 Task: Create a due date automation trigger when advanced on, on the wednesday before a card is due add dates due in between 1 and 5 days at 11:00 AM.
Action: Mouse moved to (1016, 80)
Screenshot: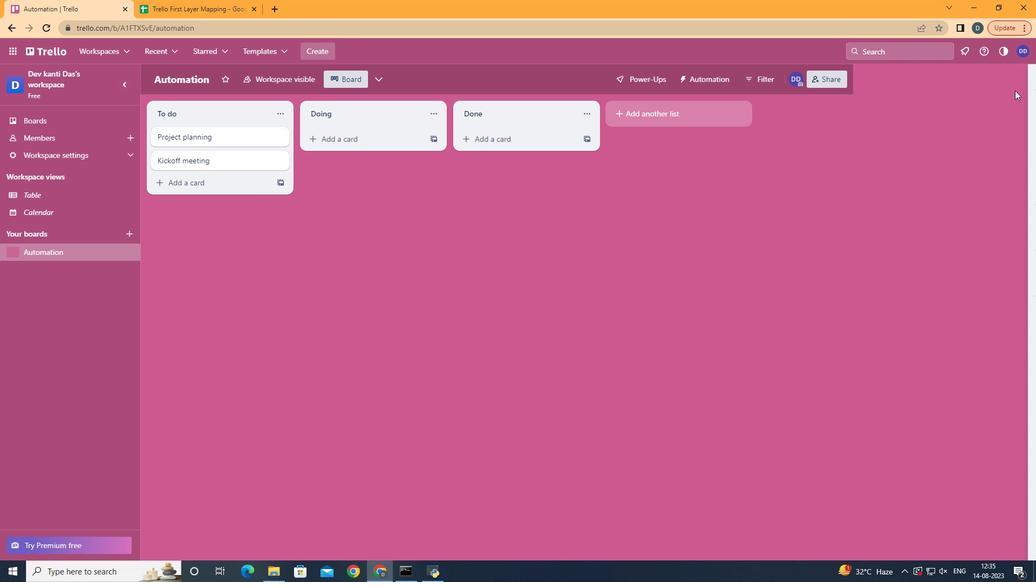 
Action: Mouse pressed left at (1016, 80)
Screenshot: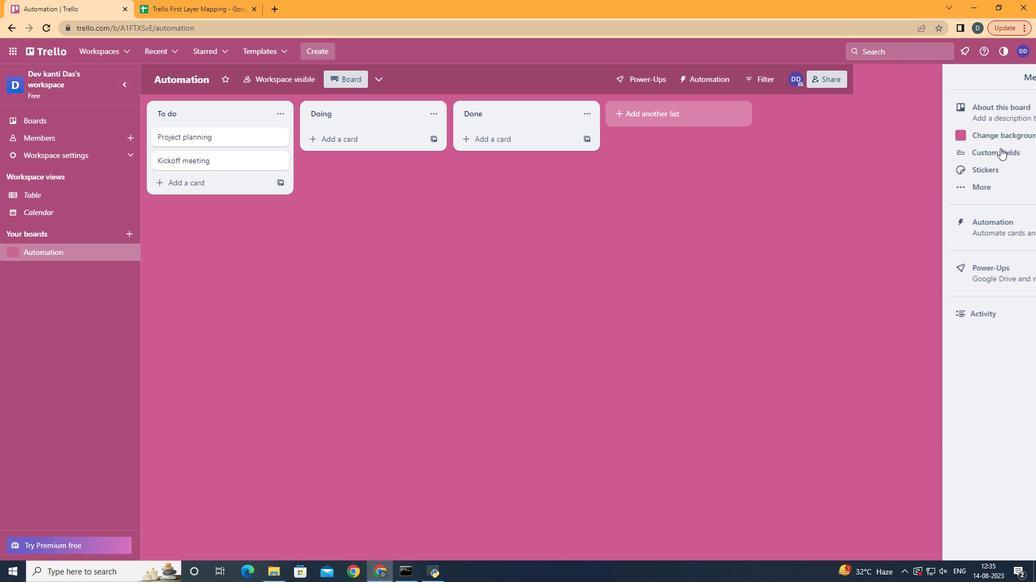 
Action: Mouse moved to (980, 228)
Screenshot: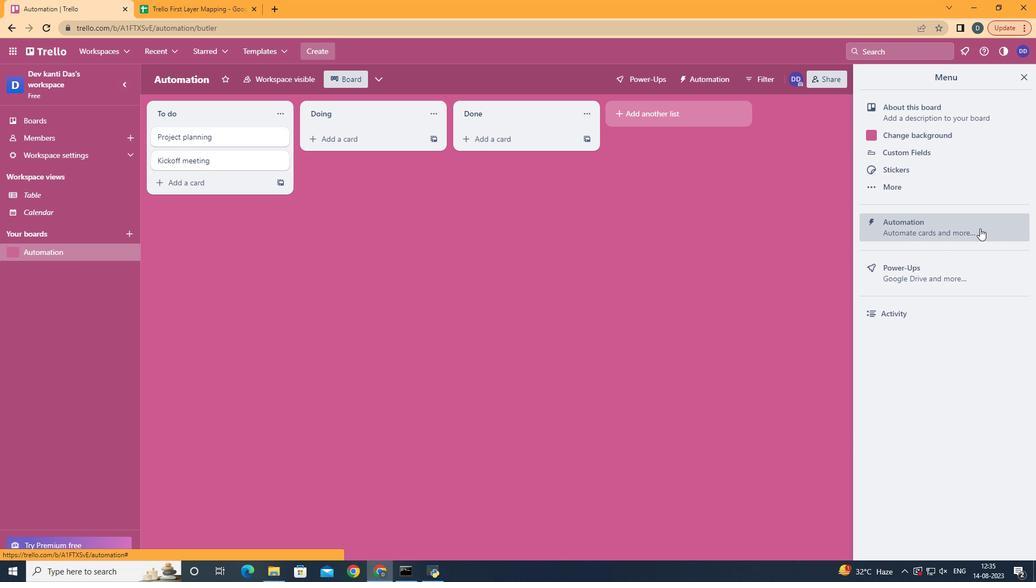 
Action: Mouse pressed left at (980, 228)
Screenshot: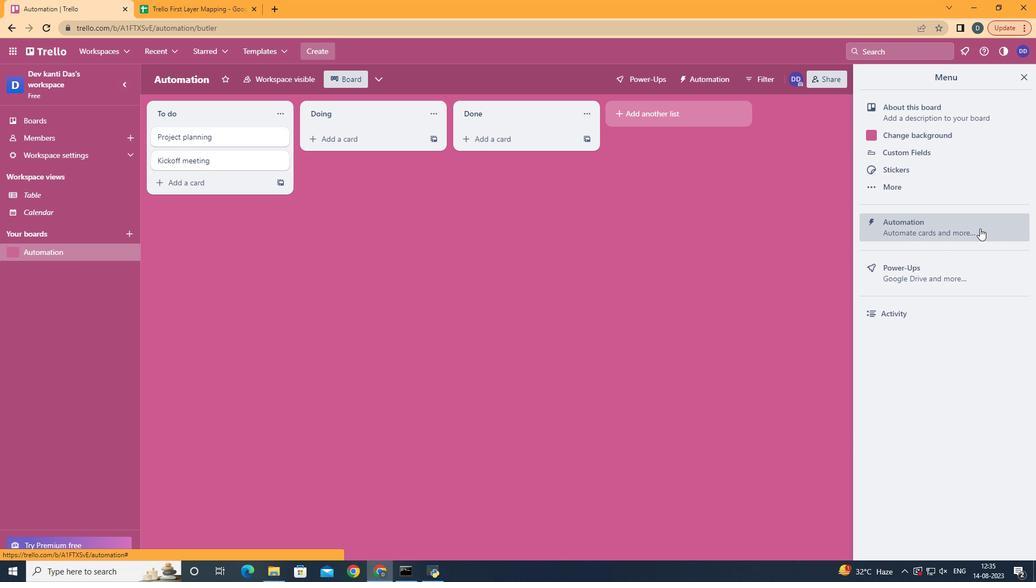 
Action: Mouse moved to (186, 200)
Screenshot: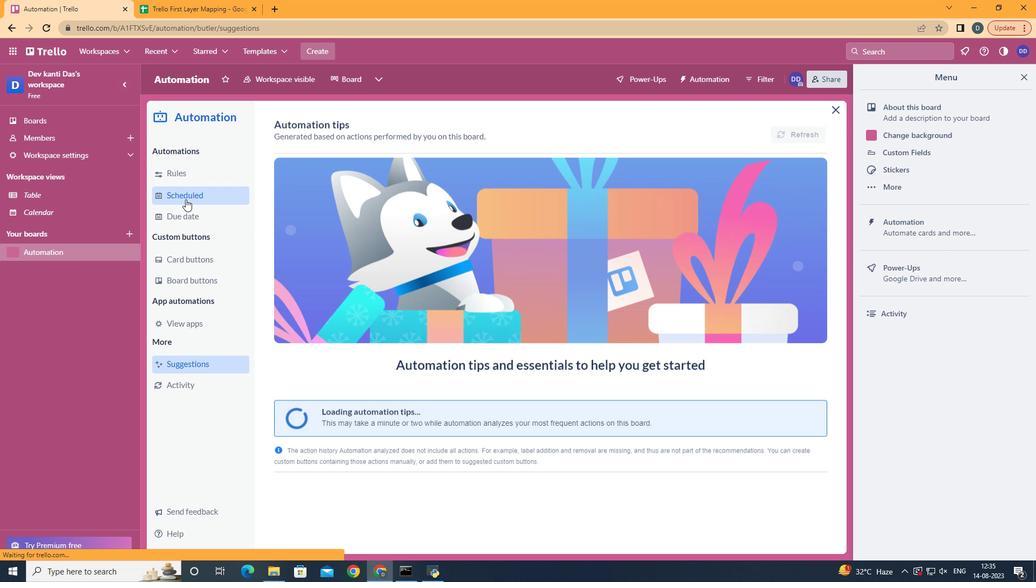 
Action: Mouse pressed left at (186, 200)
Screenshot: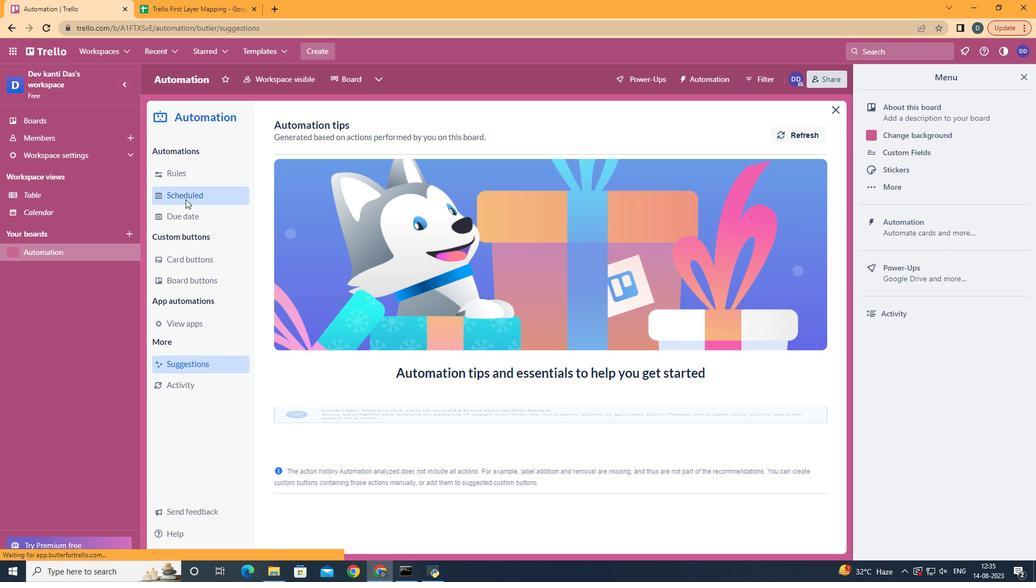
Action: Mouse moved to (186, 219)
Screenshot: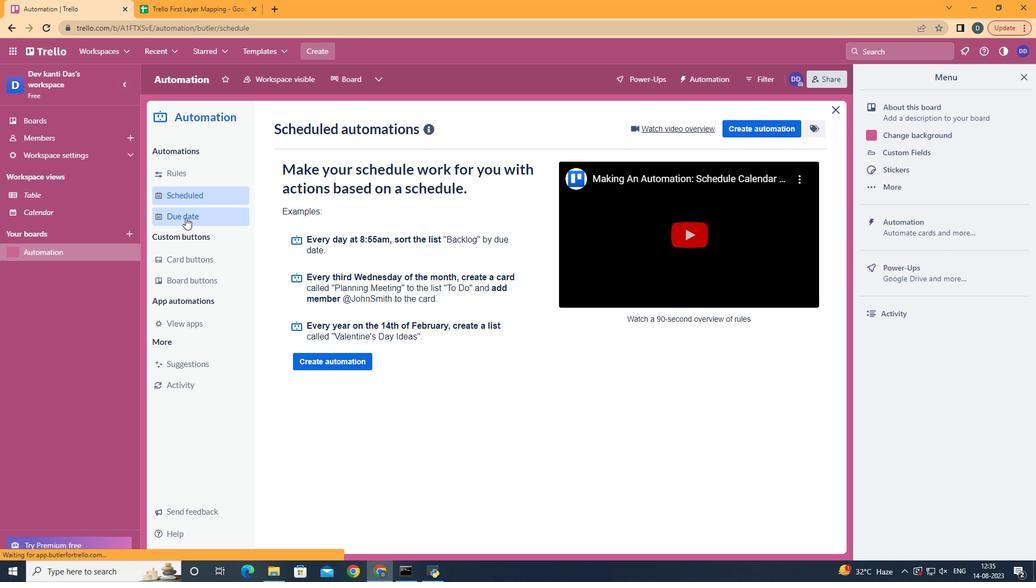 
Action: Mouse pressed left at (186, 219)
Screenshot: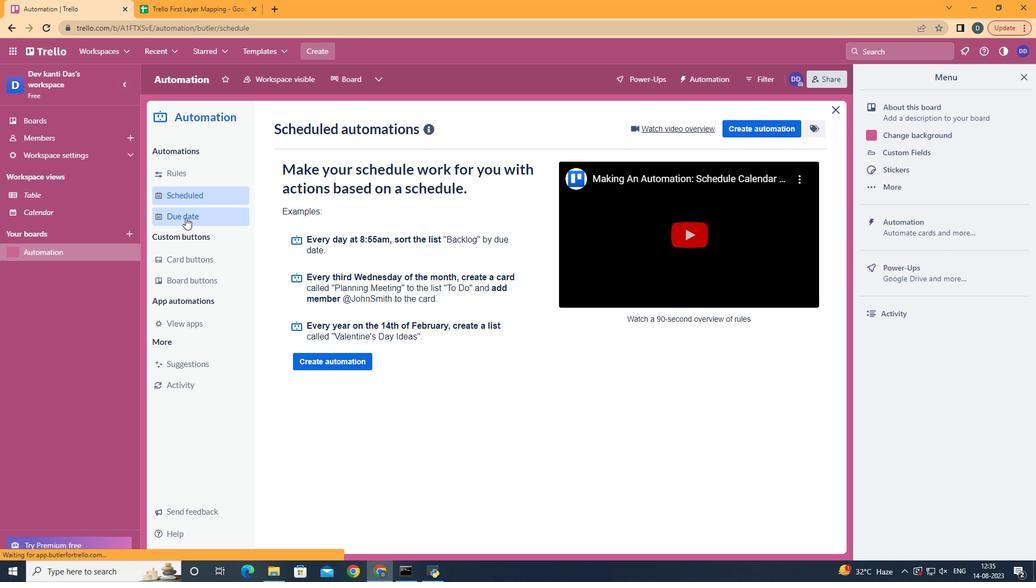 
Action: Mouse moved to (745, 126)
Screenshot: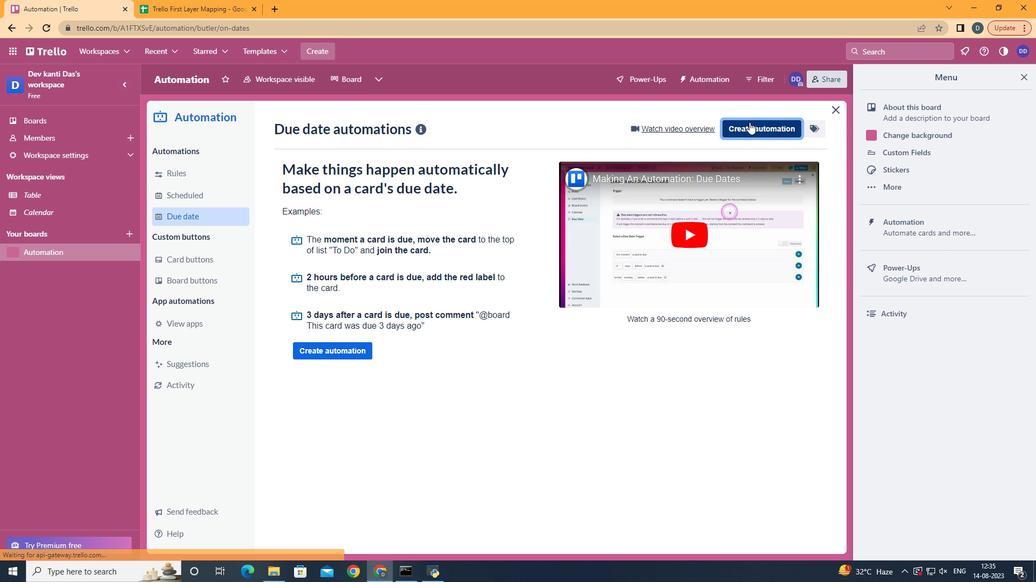 
Action: Mouse pressed left at (745, 126)
Screenshot: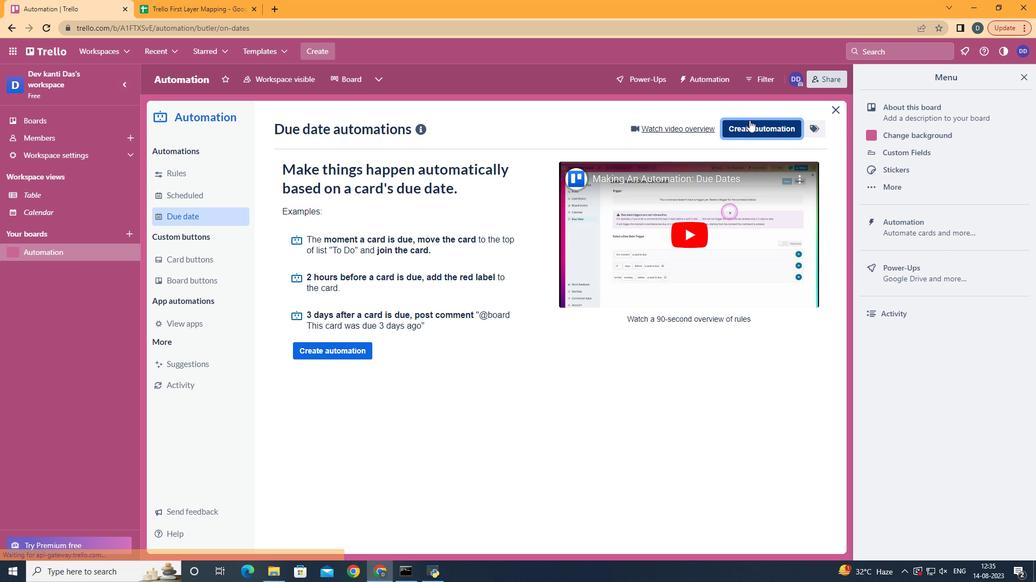 
Action: Mouse moved to (567, 229)
Screenshot: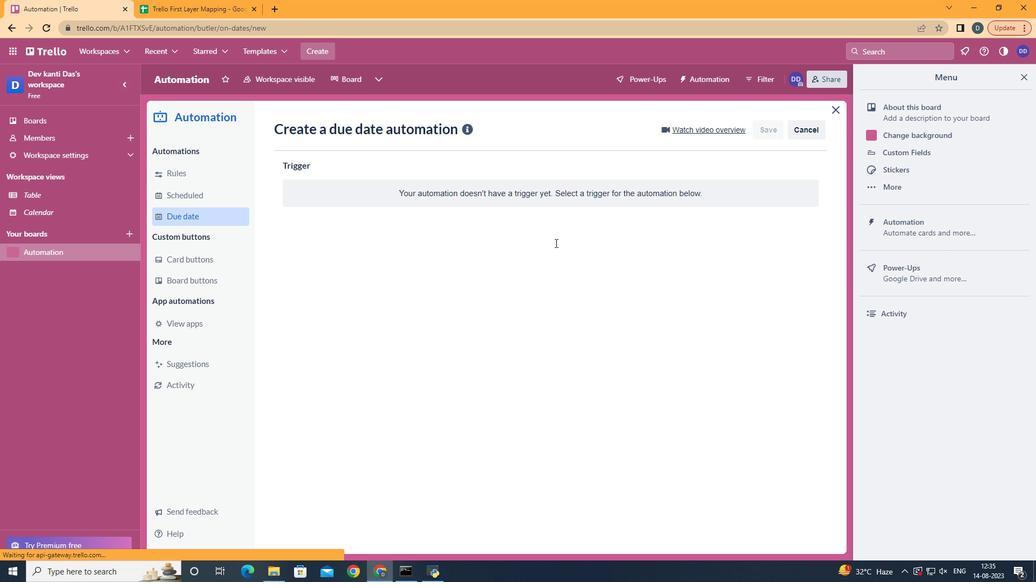 
Action: Mouse pressed left at (567, 229)
Screenshot: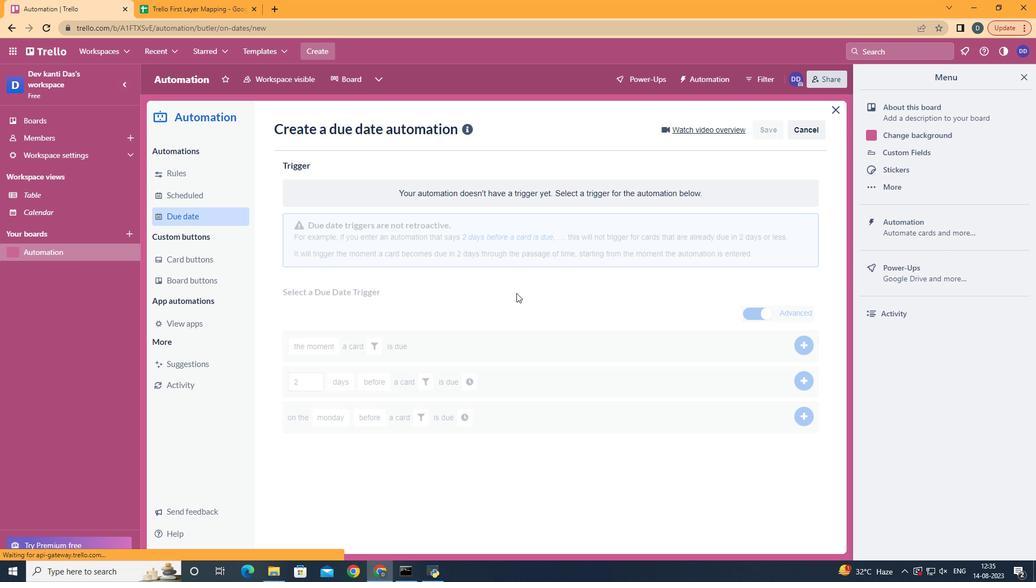 
Action: Mouse moved to (356, 330)
Screenshot: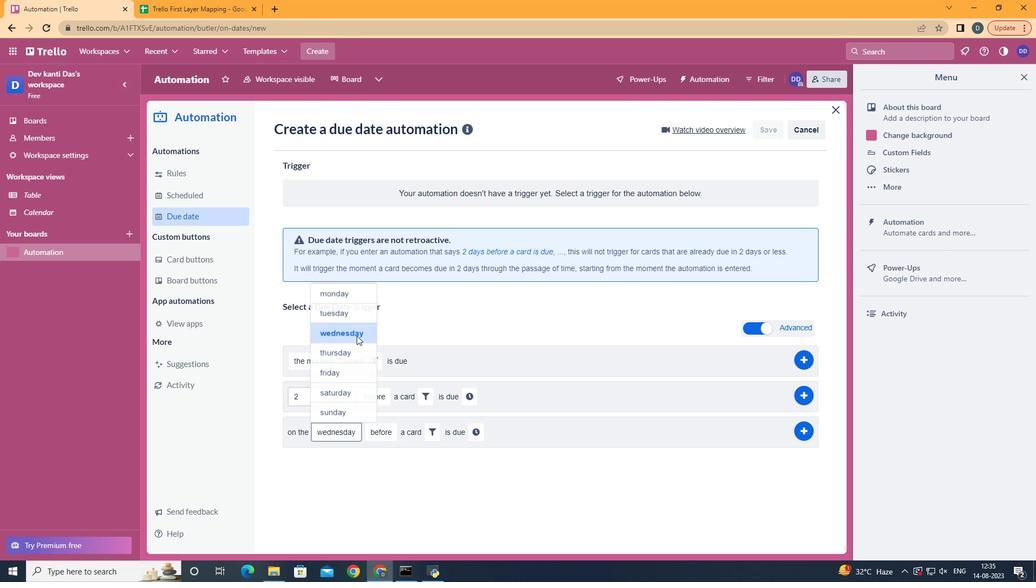 
Action: Mouse pressed left at (356, 330)
Screenshot: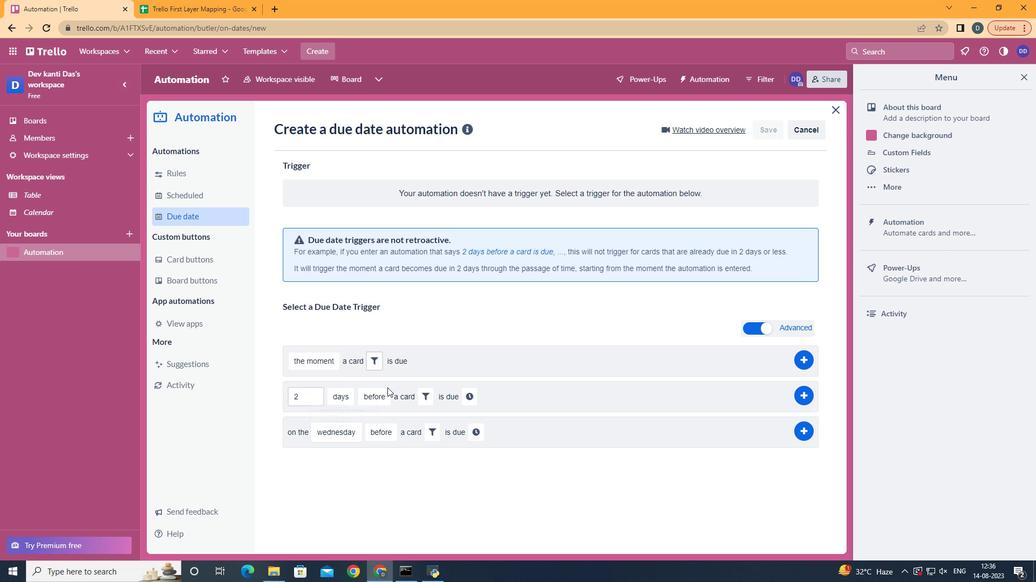 
Action: Mouse moved to (441, 428)
Screenshot: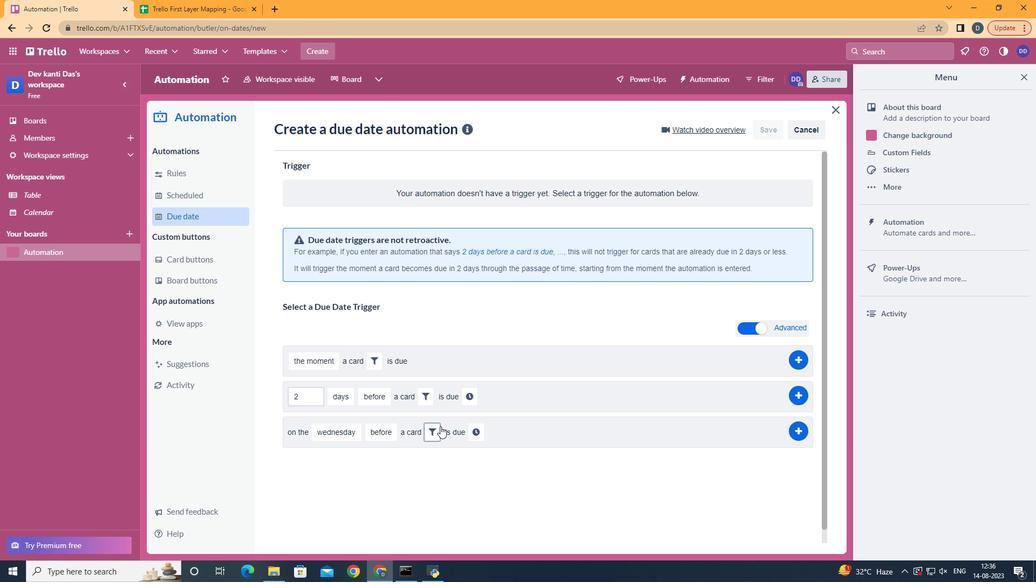 
Action: Mouse pressed left at (441, 428)
Screenshot: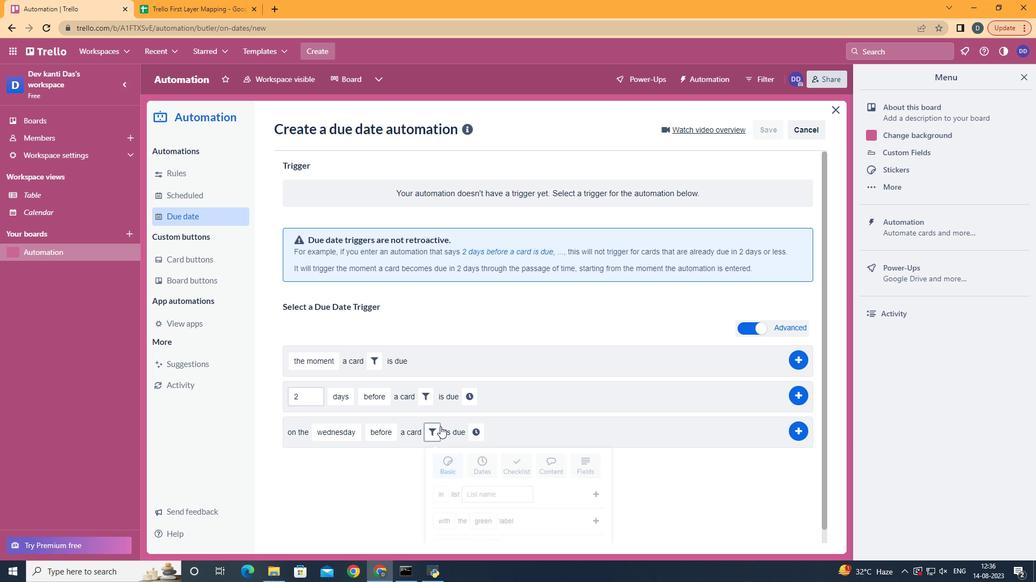 
Action: Mouse moved to (488, 471)
Screenshot: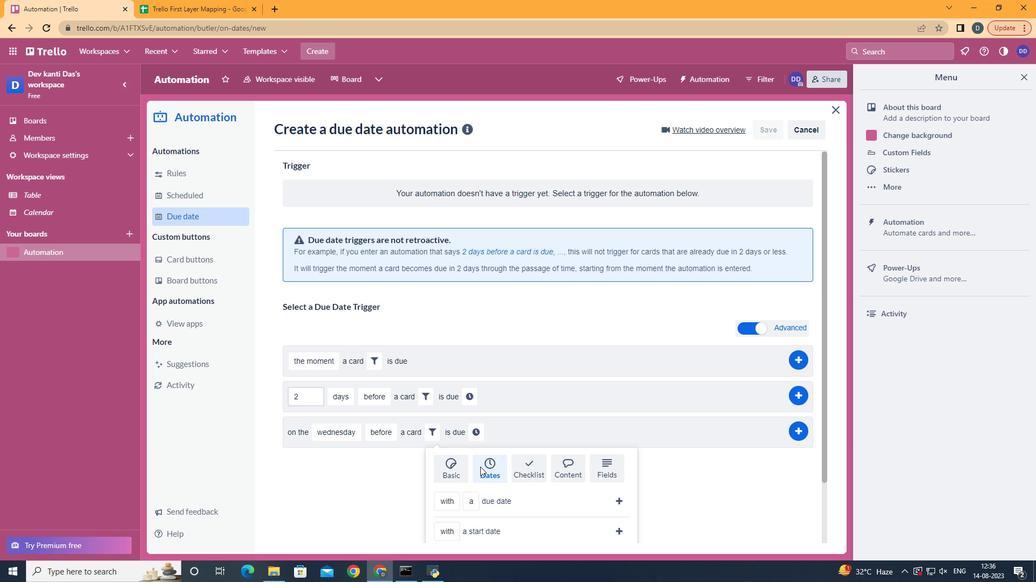 
Action: Mouse pressed left at (488, 471)
Screenshot: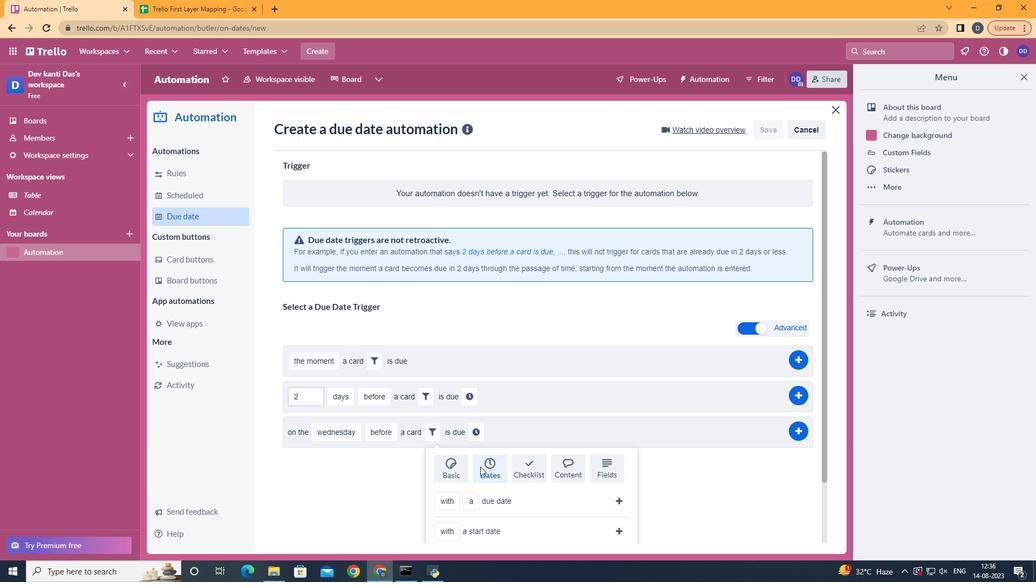 
Action: Mouse moved to (481, 468)
Screenshot: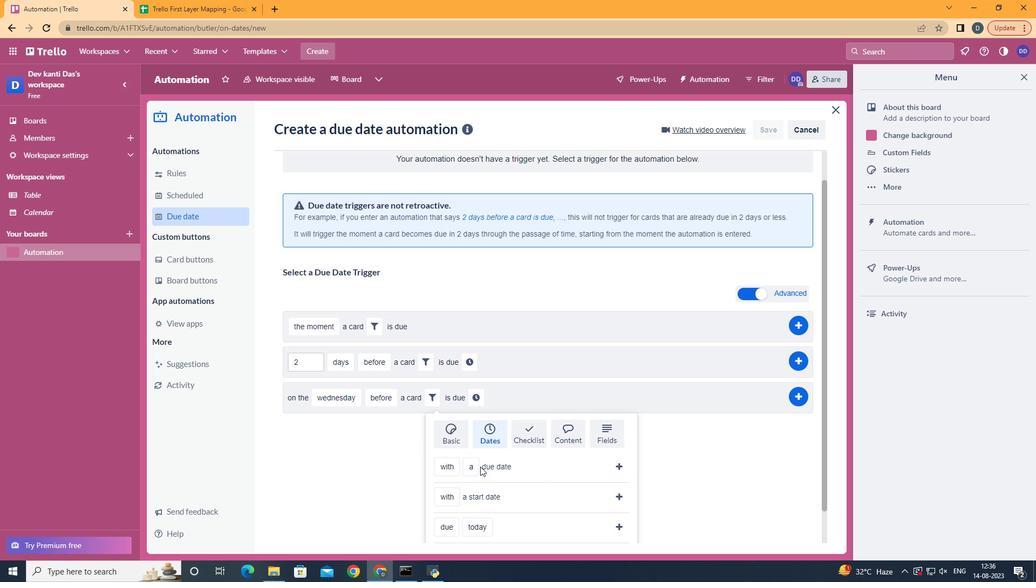 
Action: Mouse scrolled (481, 467) with delta (0, 0)
Screenshot: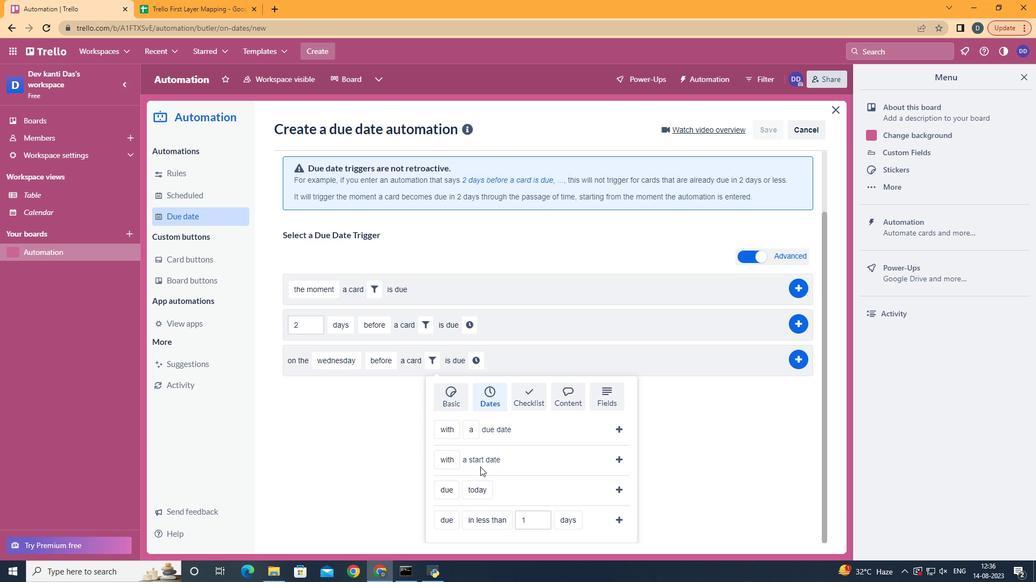 
Action: Mouse scrolled (481, 467) with delta (0, 0)
Screenshot: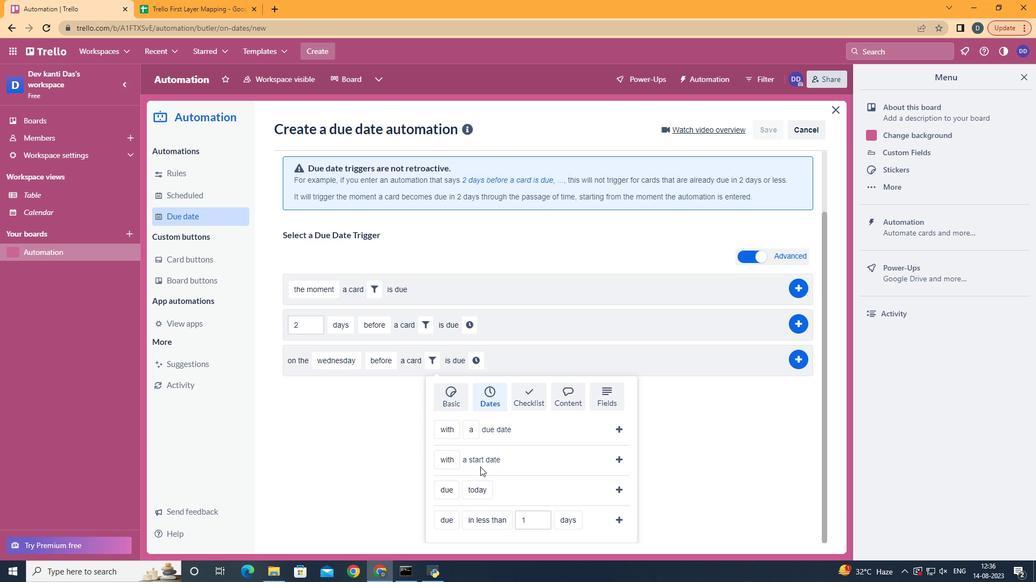 
Action: Mouse scrolled (481, 467) with delta (0, 0)
Screenshot: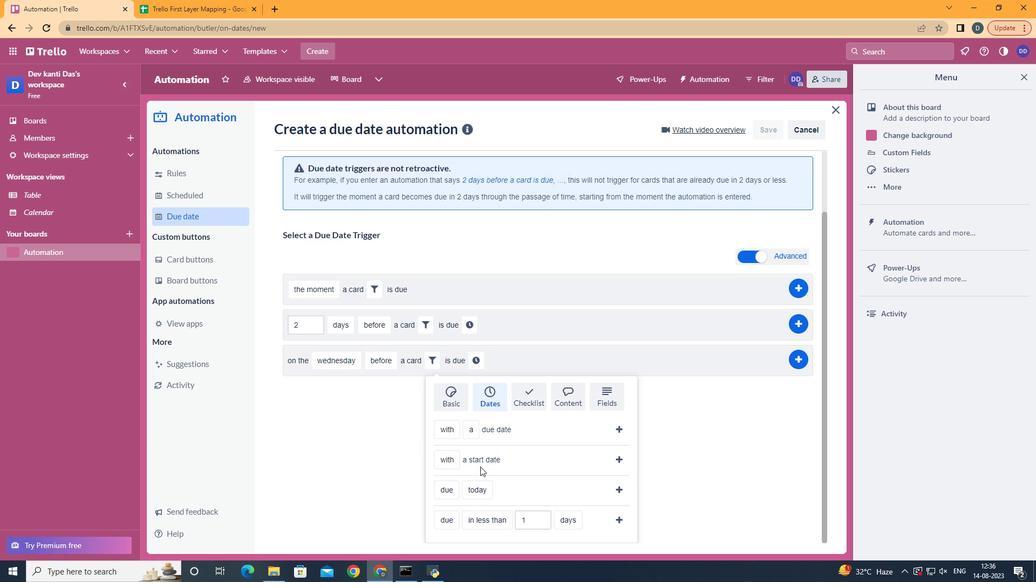 
Action: Mouse moved to (498, 496)
Screenshot: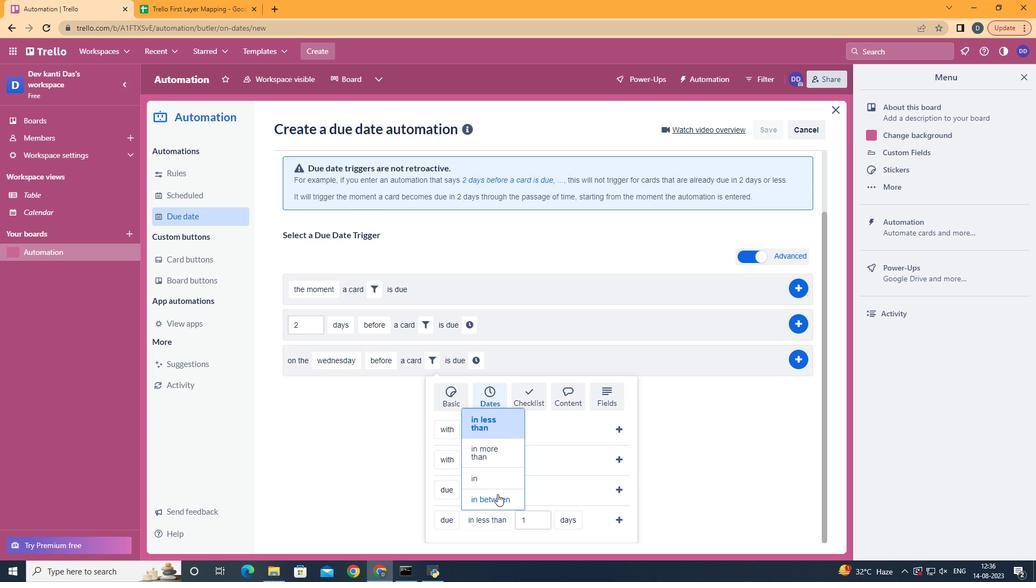 
Action: Mouse pressed left at (498, 496)
Screenshot: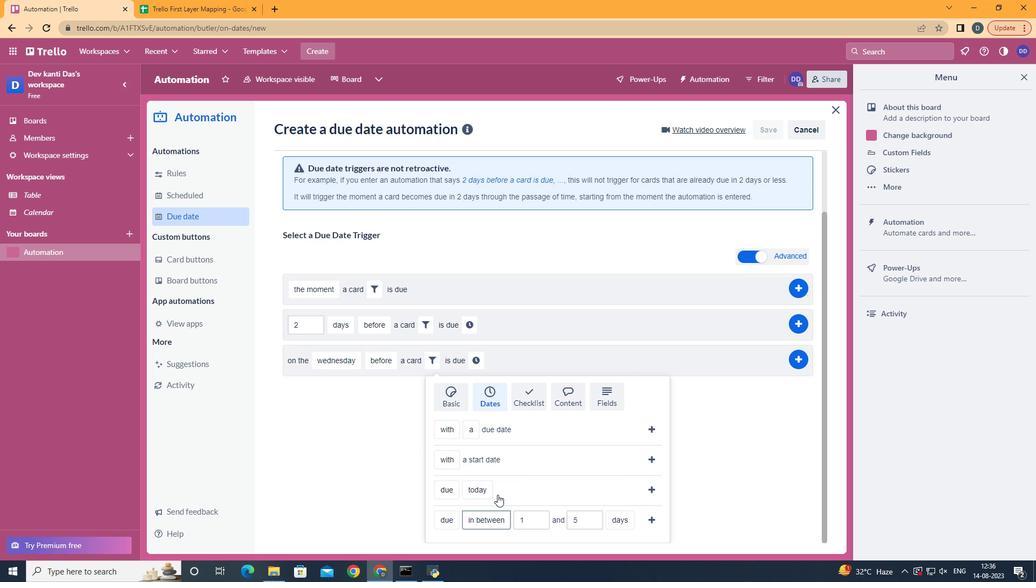 
Action: Mouse moved to (655, 521)
Screenshot: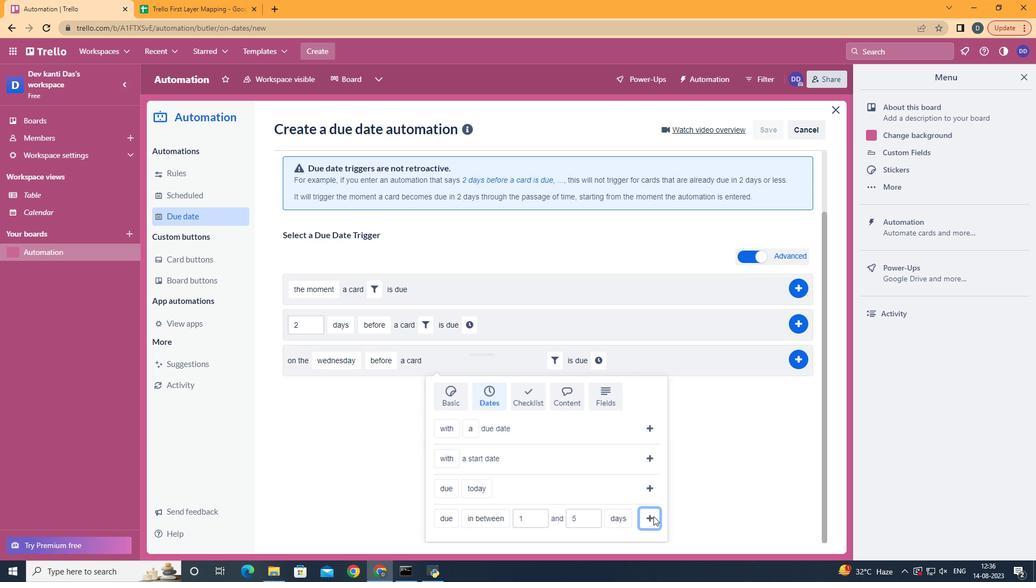 
Action: Mouse pressed left at (655, 521)
Screenshot: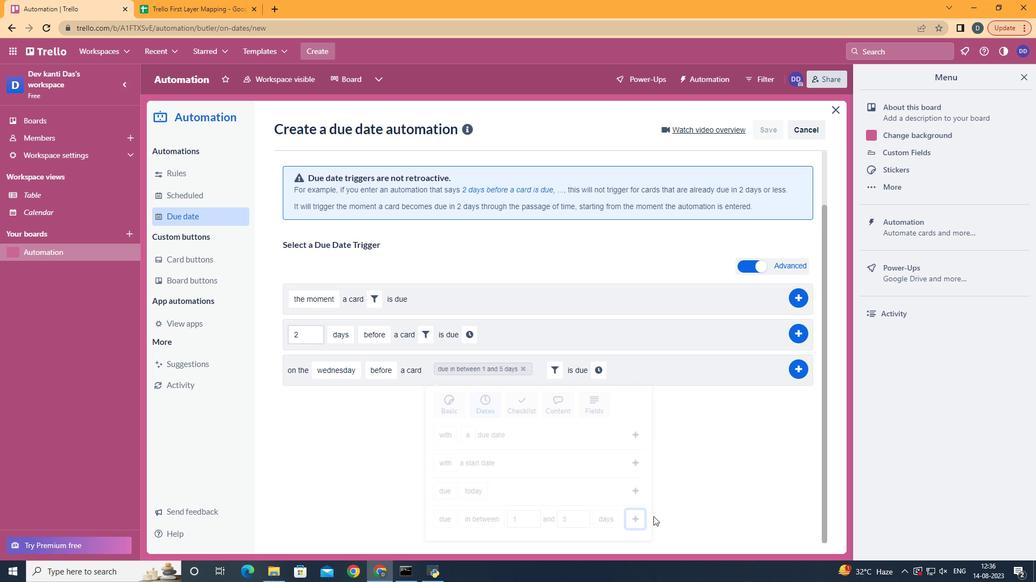 
Action: Mouse moved to (605, 430)
Screenshot: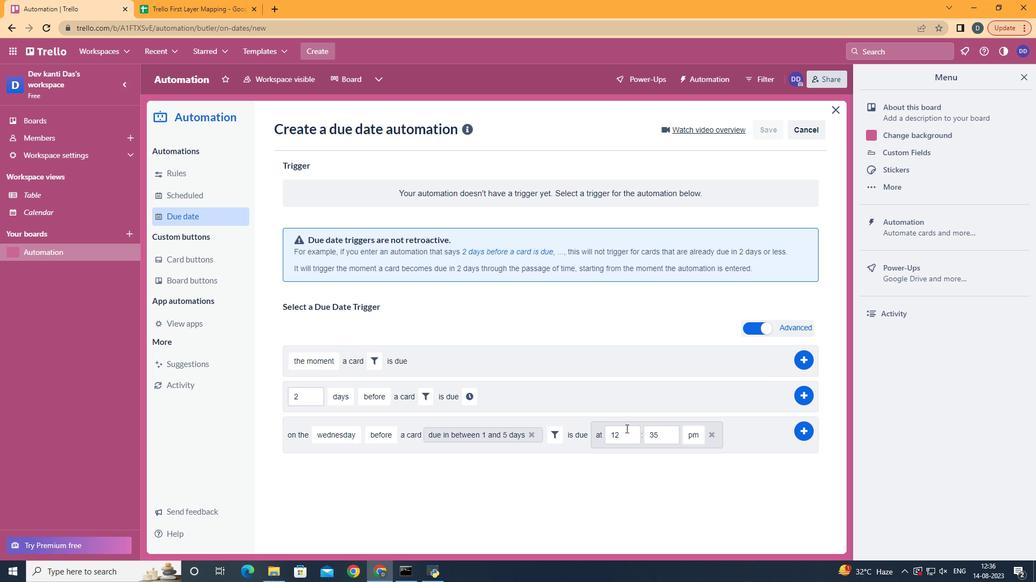 
Action: Mouse pressed left at (605, 430)
Screenshot: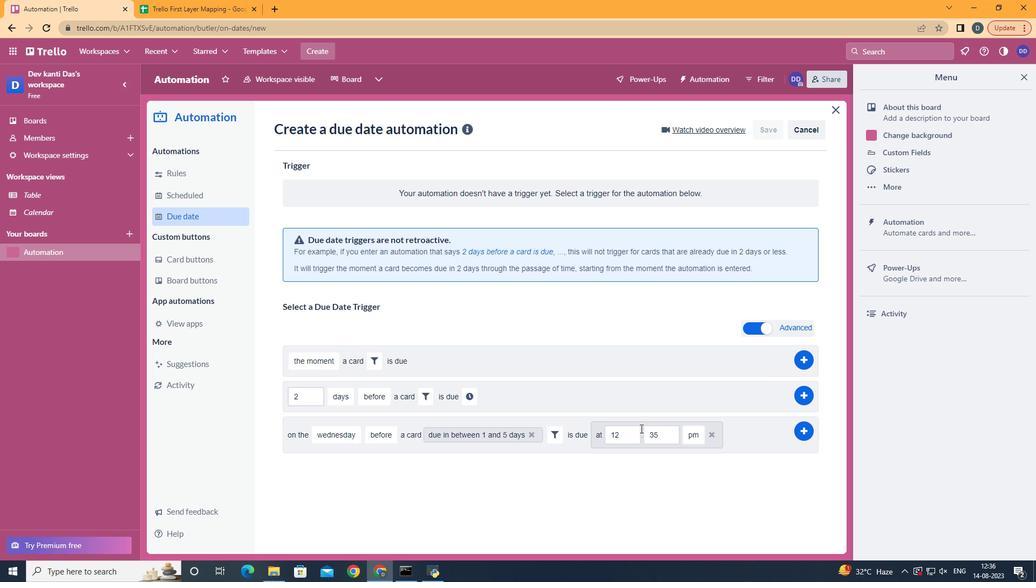 
Action: Mouse moved to (628, 440)
Screenshot: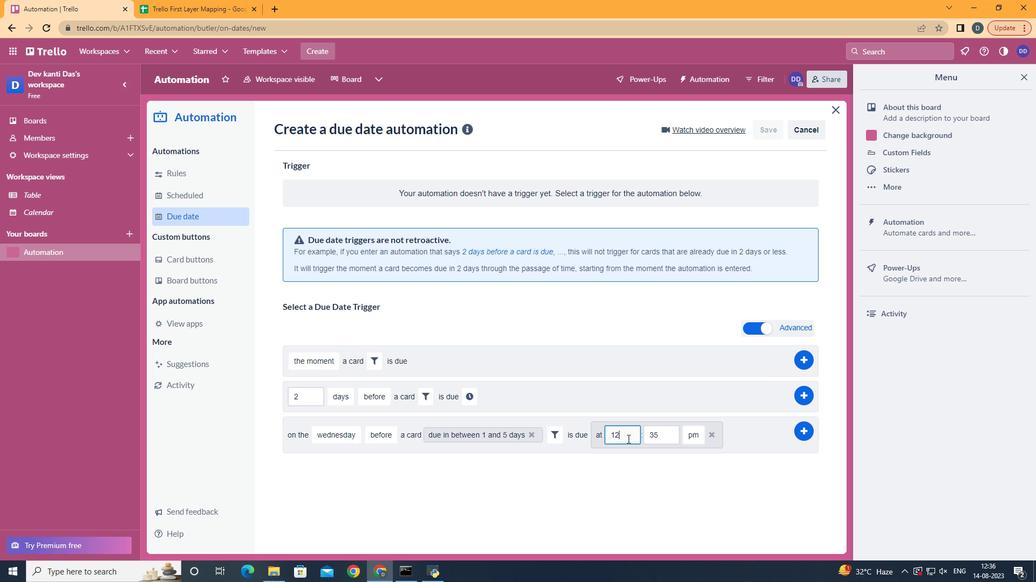 
Action: Mouse pressed left at (628, 440)
Screenshot: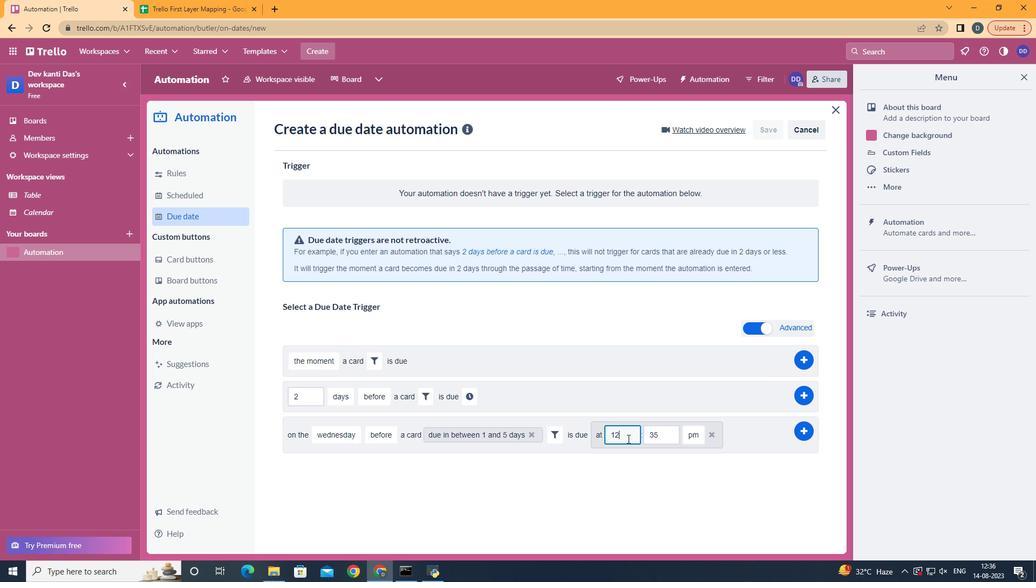 
Action: Key pressed <Key.backspace>1
Screenshot: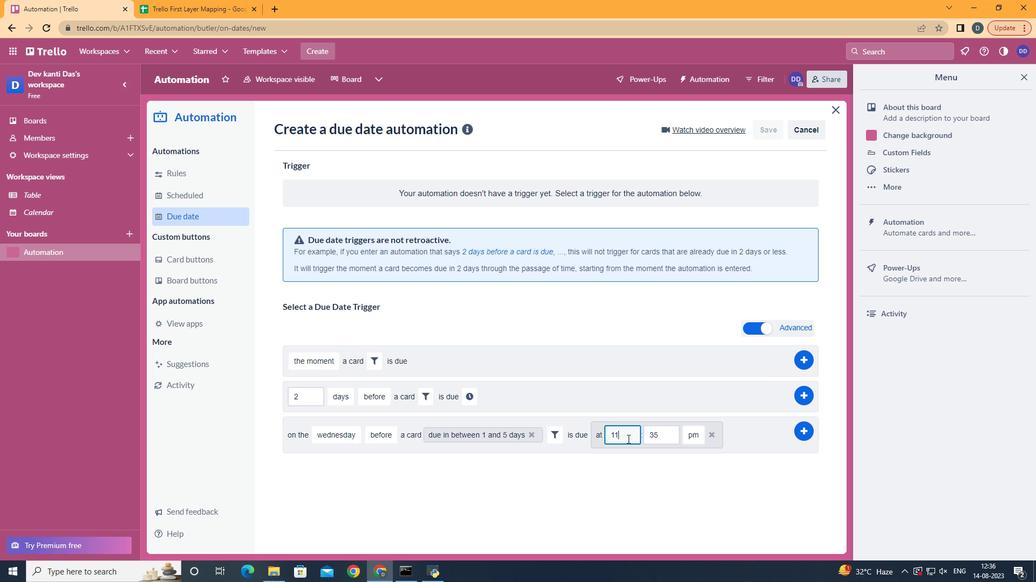 
Action: Mouse moved to (662, 443)
Screenshot: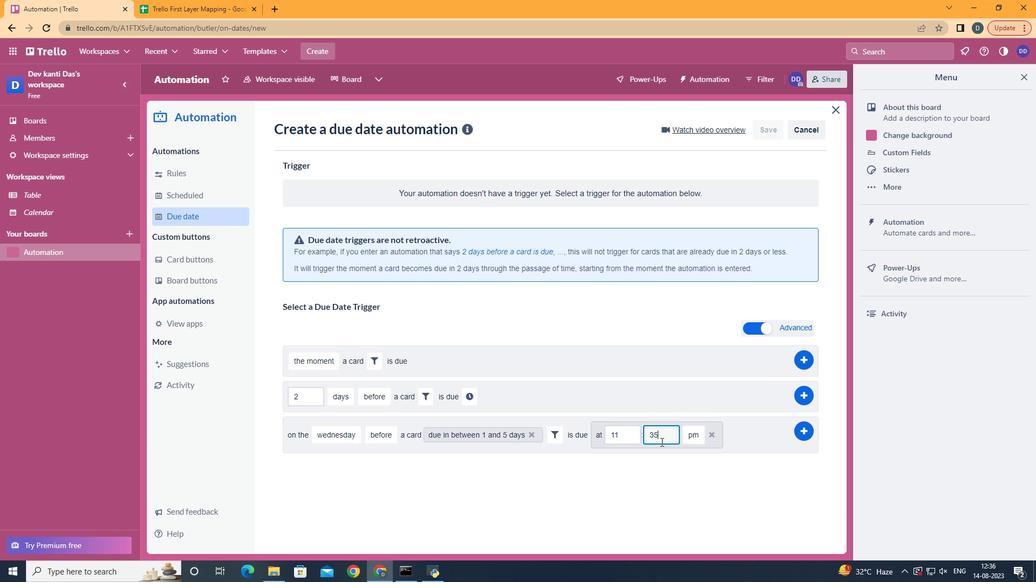 
Action: Mouse pressed left at (662, 443)
Screenshot: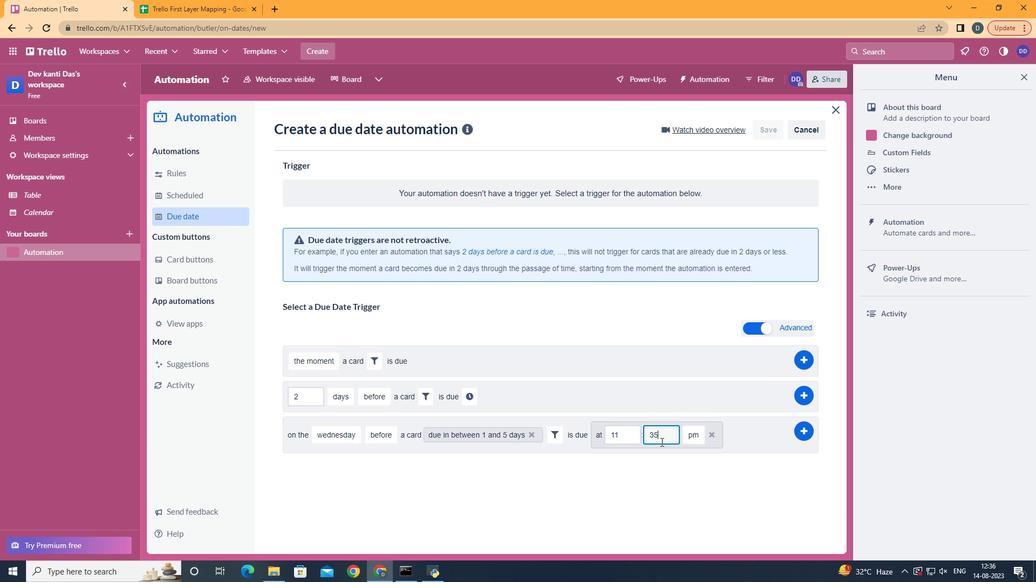 
Action: Key pressed <Key.backspace><Key.backspace>00
Screenshot: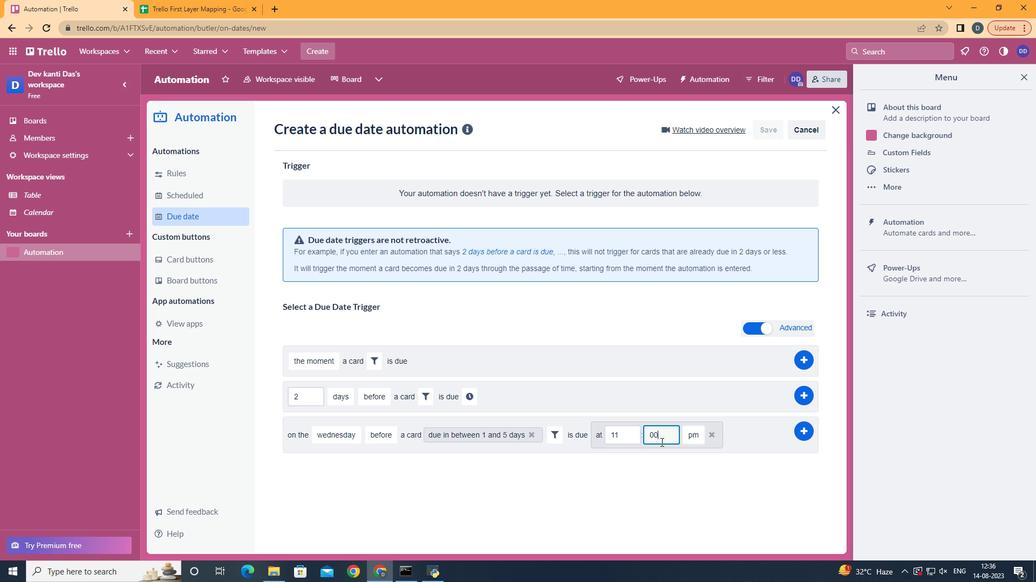 
Action: Mouse moved to (690, 451)
Screenshot: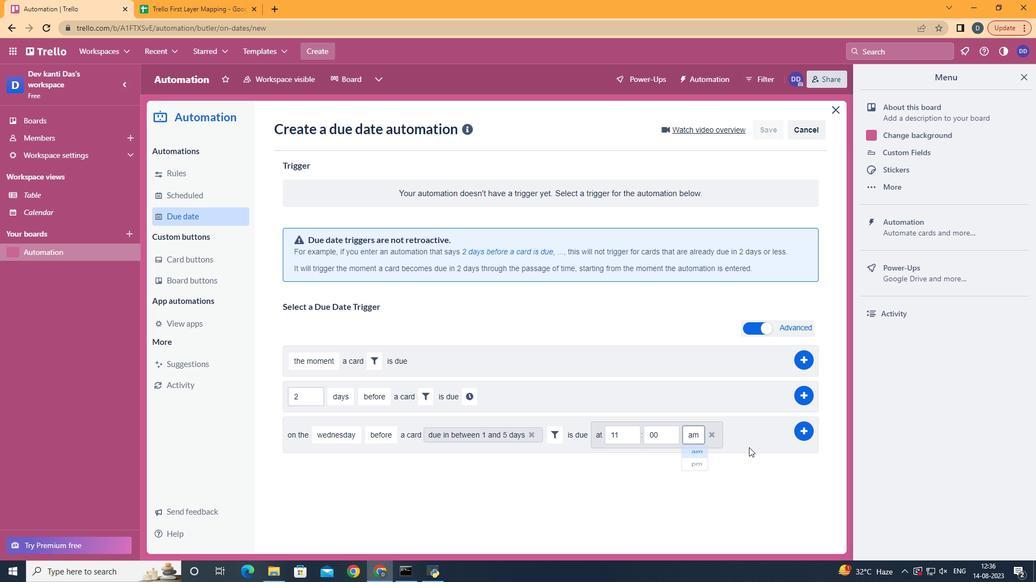 
Action: Mouse pressed left at (690, 451)
Screenshot: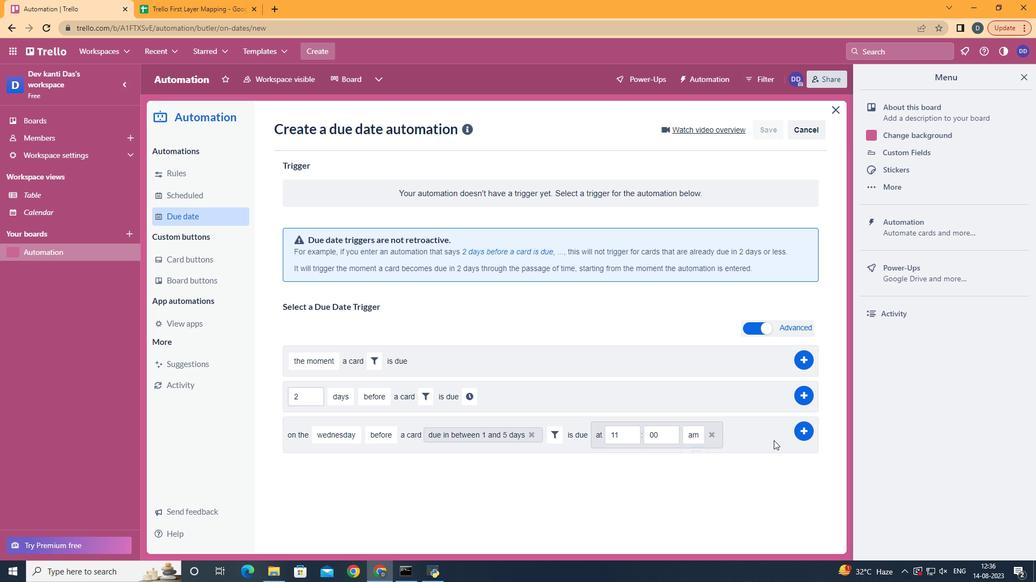 
Action: Mouse moved to (802, 433)
Screenshot: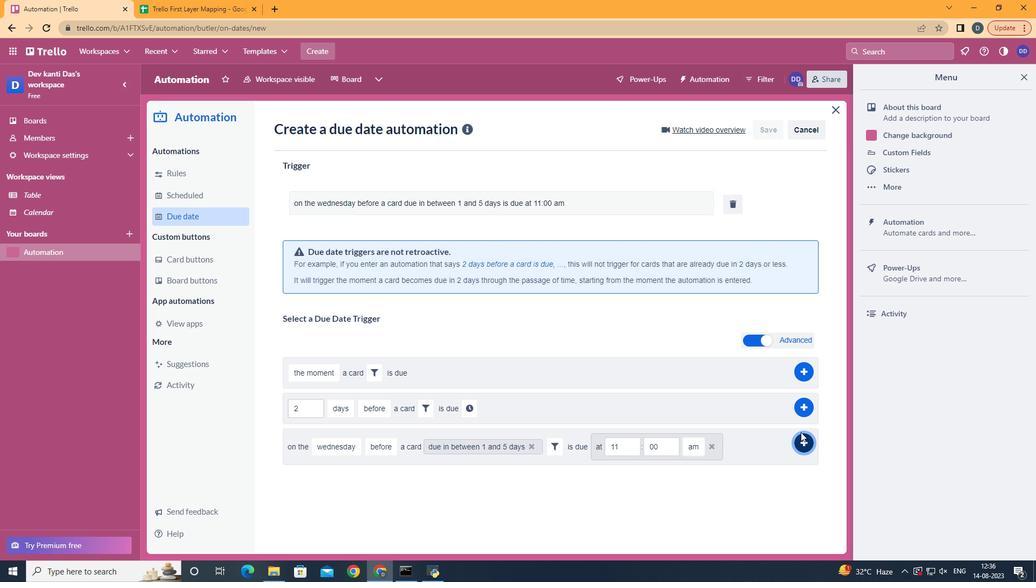 
Action: Mouse pressed left at (802, 433)
Screenshot: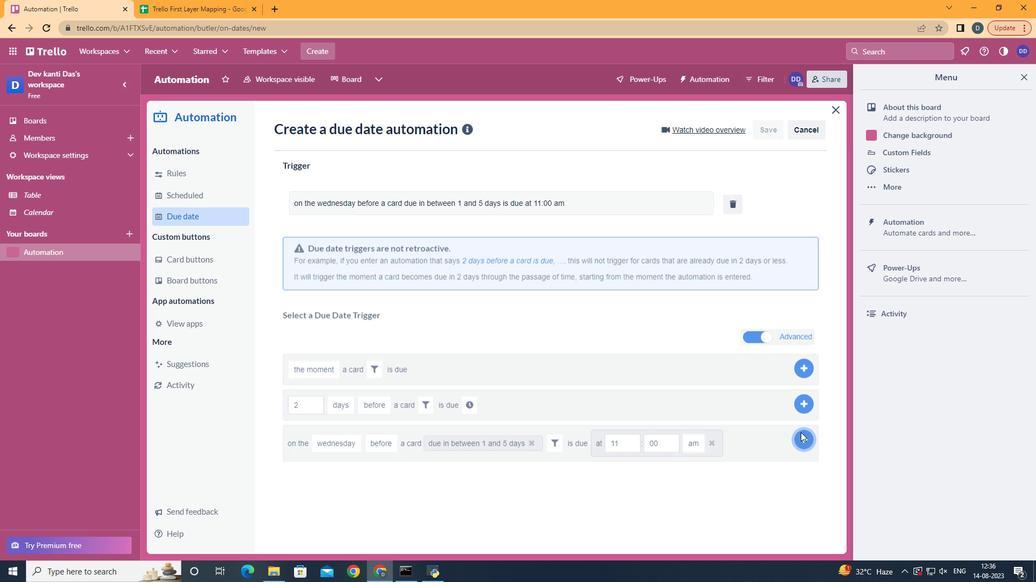 
